 Task: Add Member Danyal Ozair to Card Card0003 in Board Board0001 in Development in Trello
Action: Mouse moved to (513, 84)
Screenshot: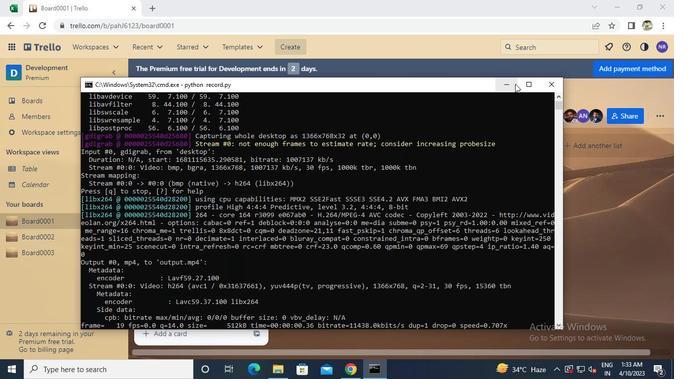 
Action: Mouse pressed left at (513, 84)
Screenshot: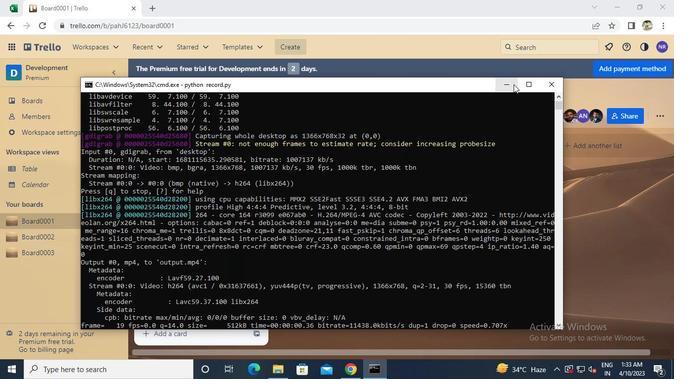 
Action: Mouse moved to (190, 271)
Screenshot: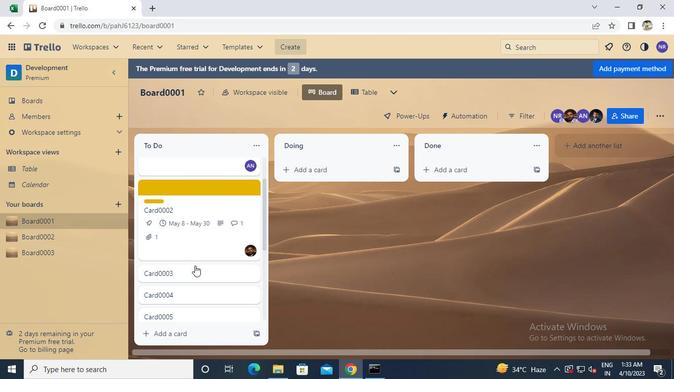 
Action: Mouse pressed left at (190, 271)
Screenshot: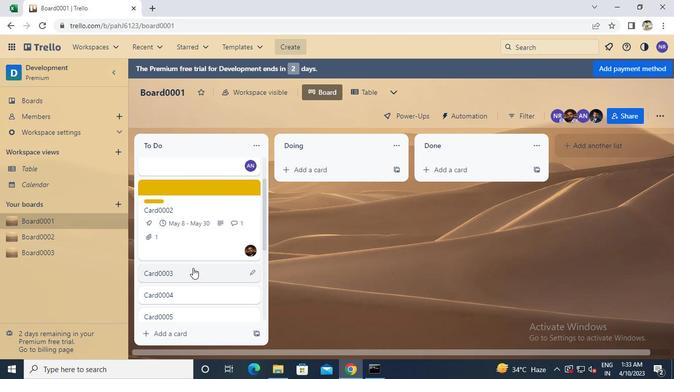 
Action: Mouse moved to (475, 160)
Screenshot: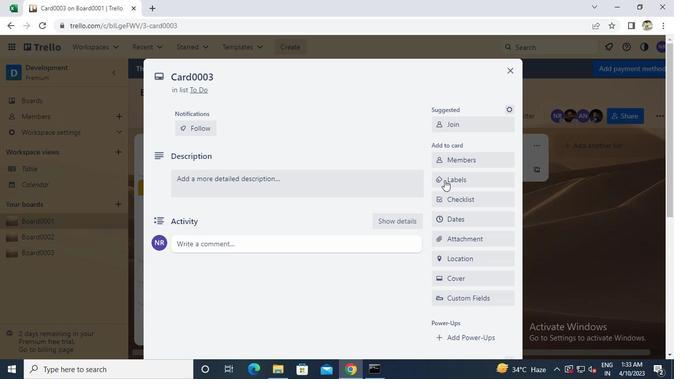 
Action: Mouse pressed left at (475, 160)
Screenshot: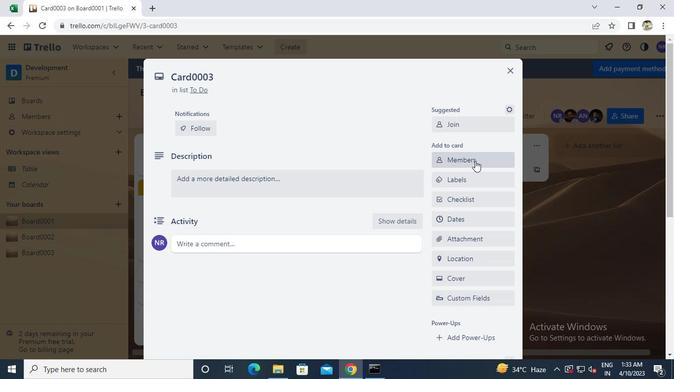 
Action: Mouse moved to (479, 157)
Screenshot: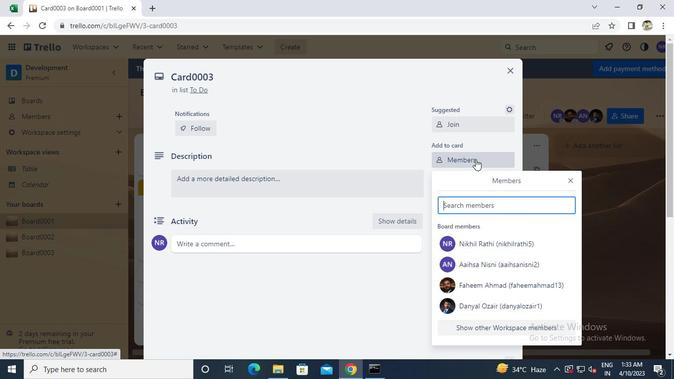 
Action: Keyboard Key.caps_lock
Screenshot: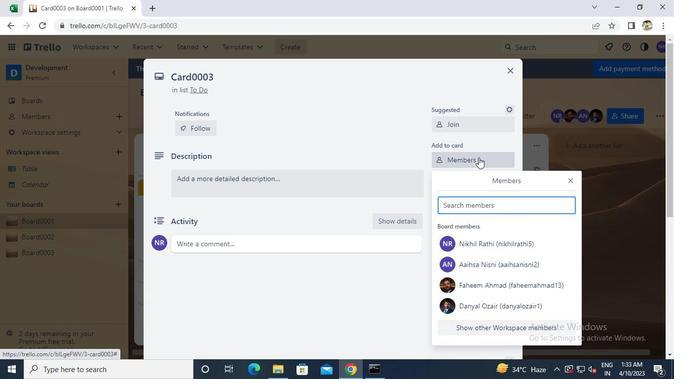 
Action: Keyboard d
Screenshot: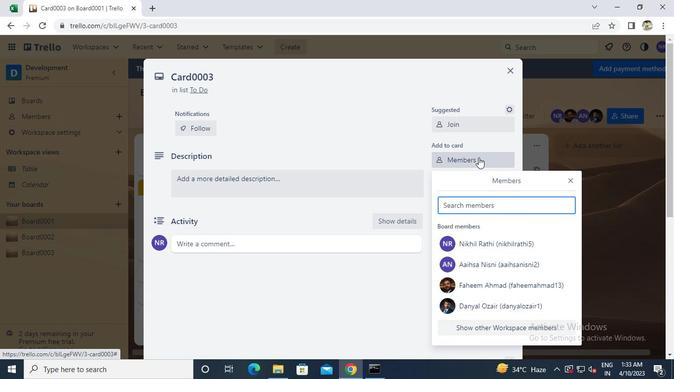
Action: Mouse moved to (481, 155)
Screenshot: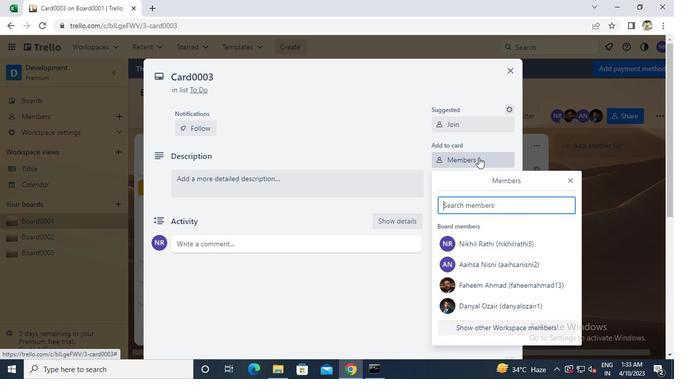 
Action: Keyboard Key.caps_lock
Screenshot: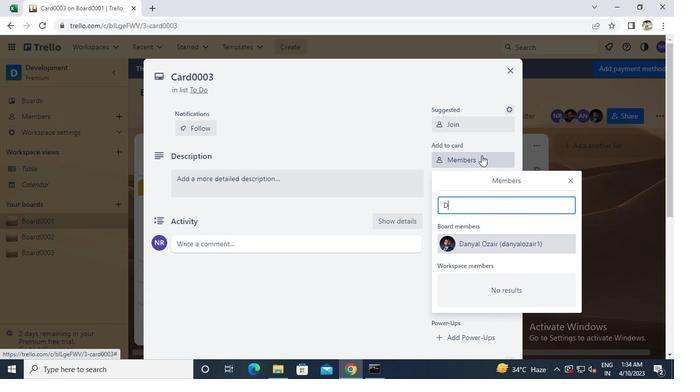 
Action: Mouse moved to (454, 244)
Screenshot: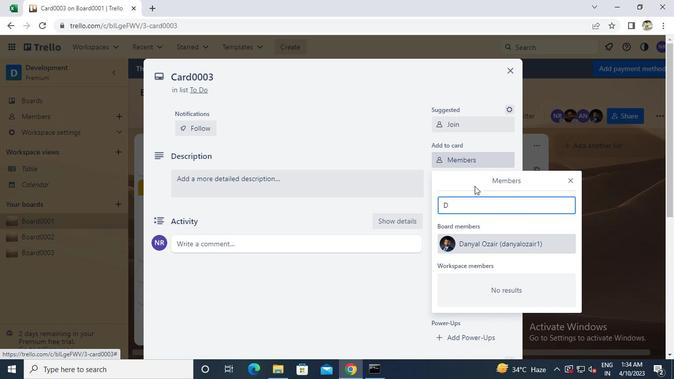 
Action: Mouse pressed left at (454, 244)
Screenshot: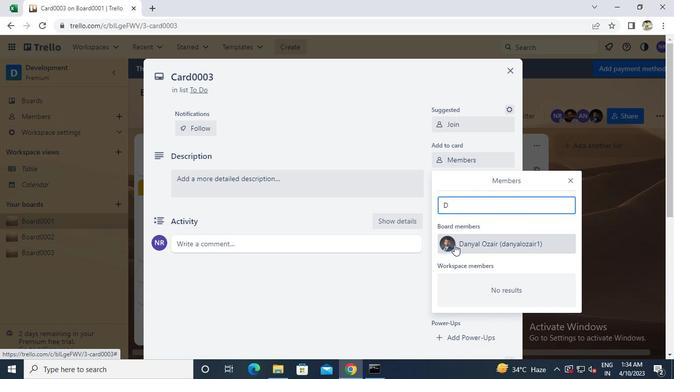 
Action: Mouse moved to (570, 181)
Screenshot: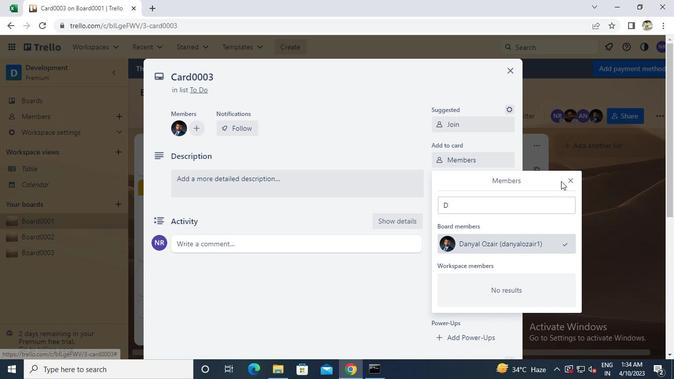 
Action: Mouse pressed left at (570, 181)
Screenshot: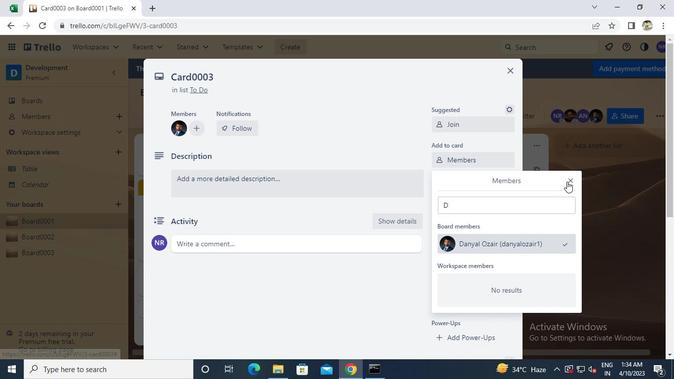 
Action: Mouse moved to (510, 65)
Screenshot: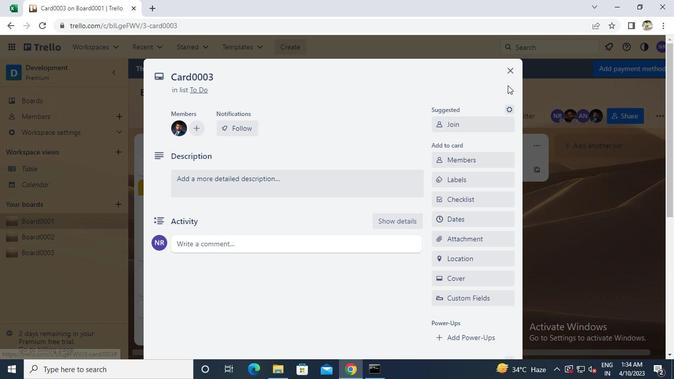 
Action: Mouse pressed left at (510, 65)
Screenshot: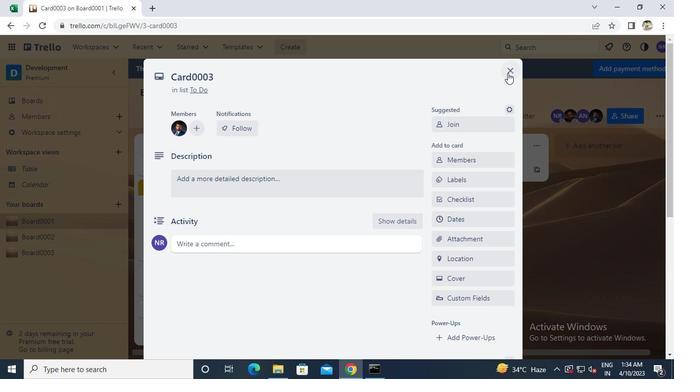 
Action: Mouse moved to (372, 369)
Screenshot: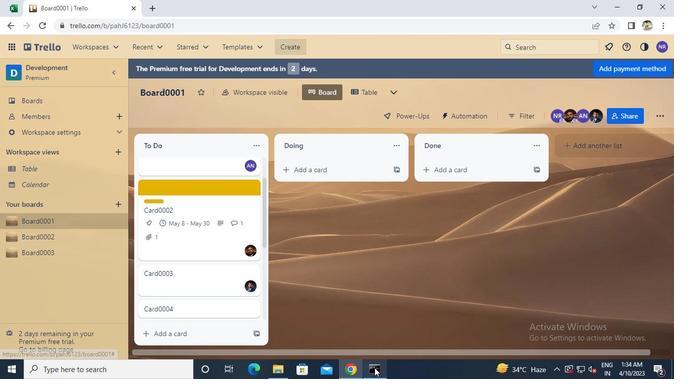 
Action: Mouse pressed left at (372, 369)
Screenshot: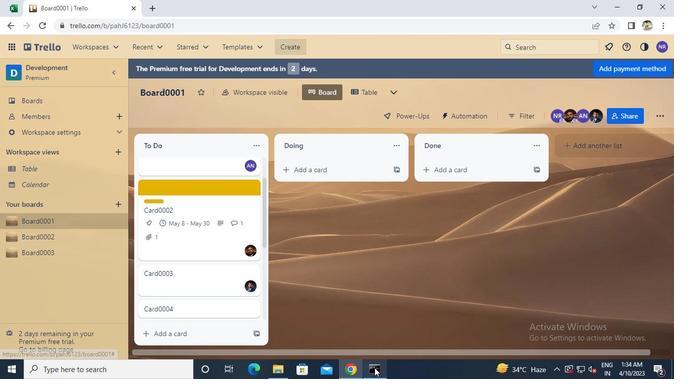 
Action: Mouse moved to (551, 86)
Screenshot: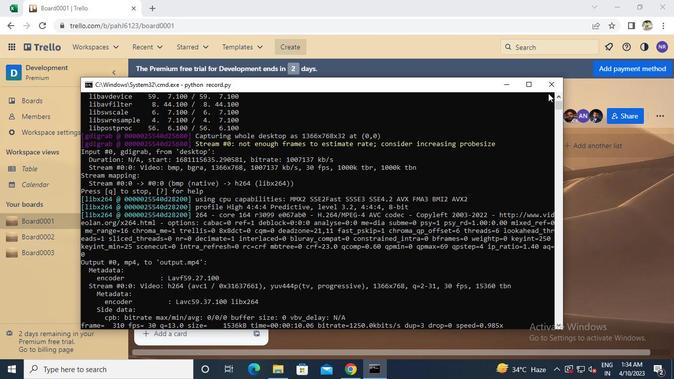 
Action: Mouse pressed left at (551, 86)
Screenshot: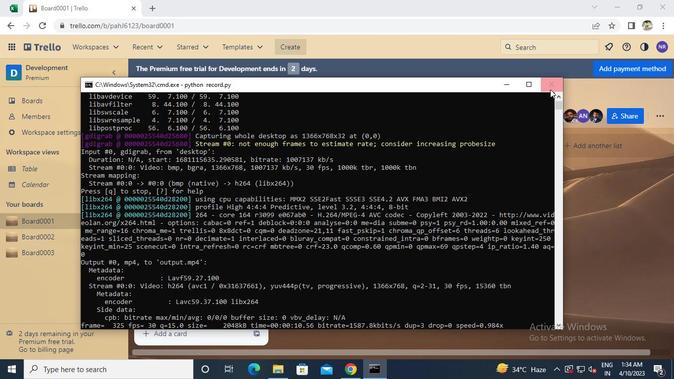 
Action: Mouse moved to (551, 86)
Screenshot: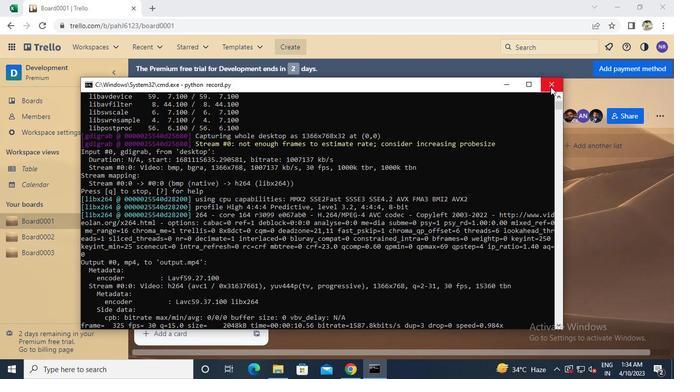 
